 Task: Look for products with watermelon flavor in the category "Powdered Energy Drinks".
Action: Mouse pressed left at (25, 112)
Screenshot: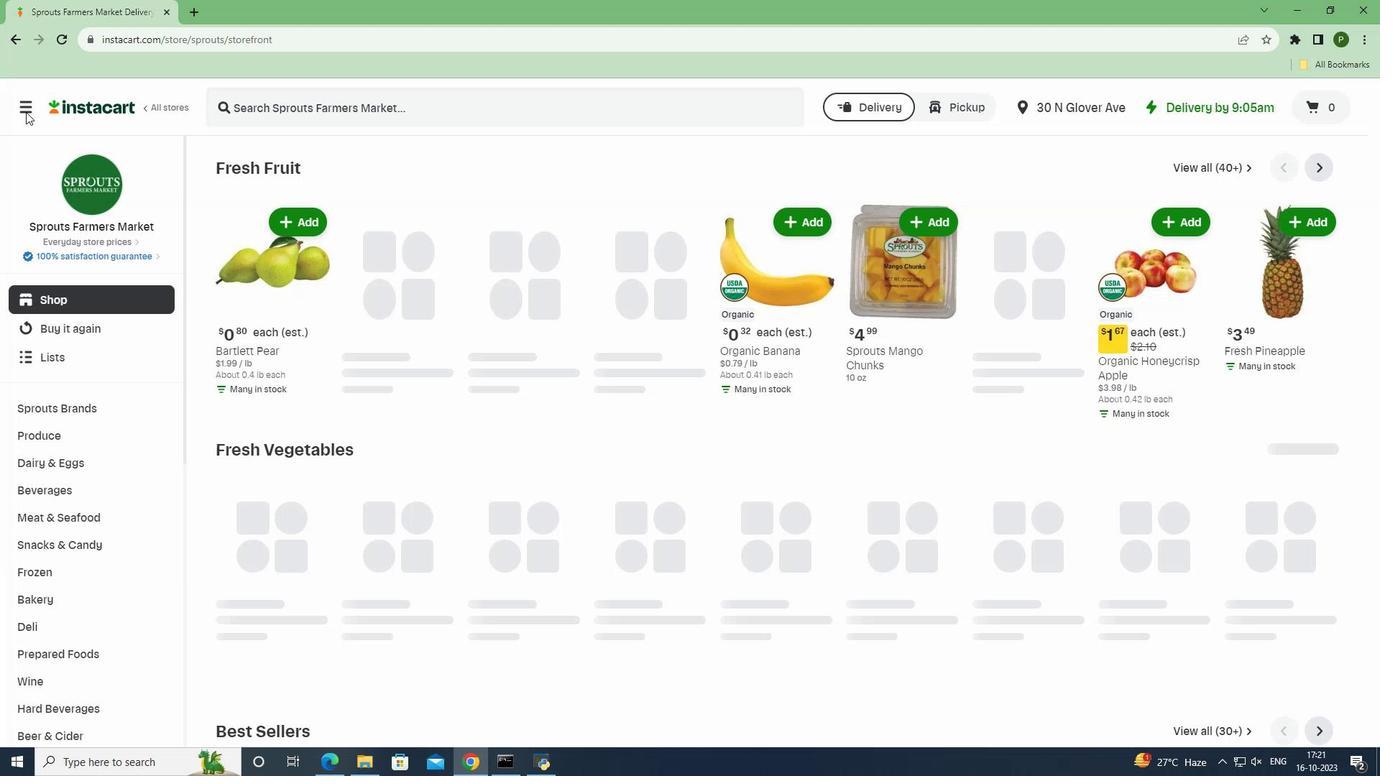 
Action: Mouse moved to (42, 384)
Screenshot: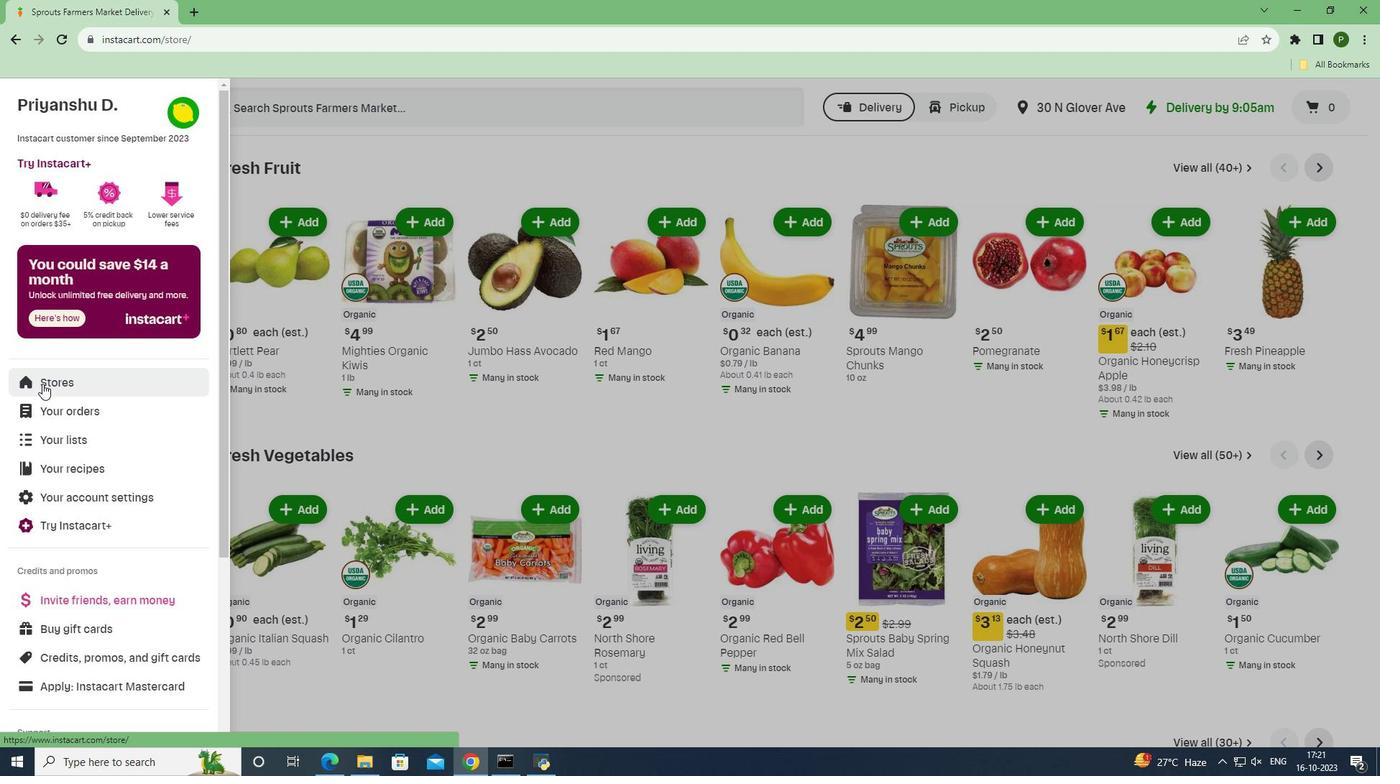
Action: Mouse pressed left at (42, 384)
Screenshot: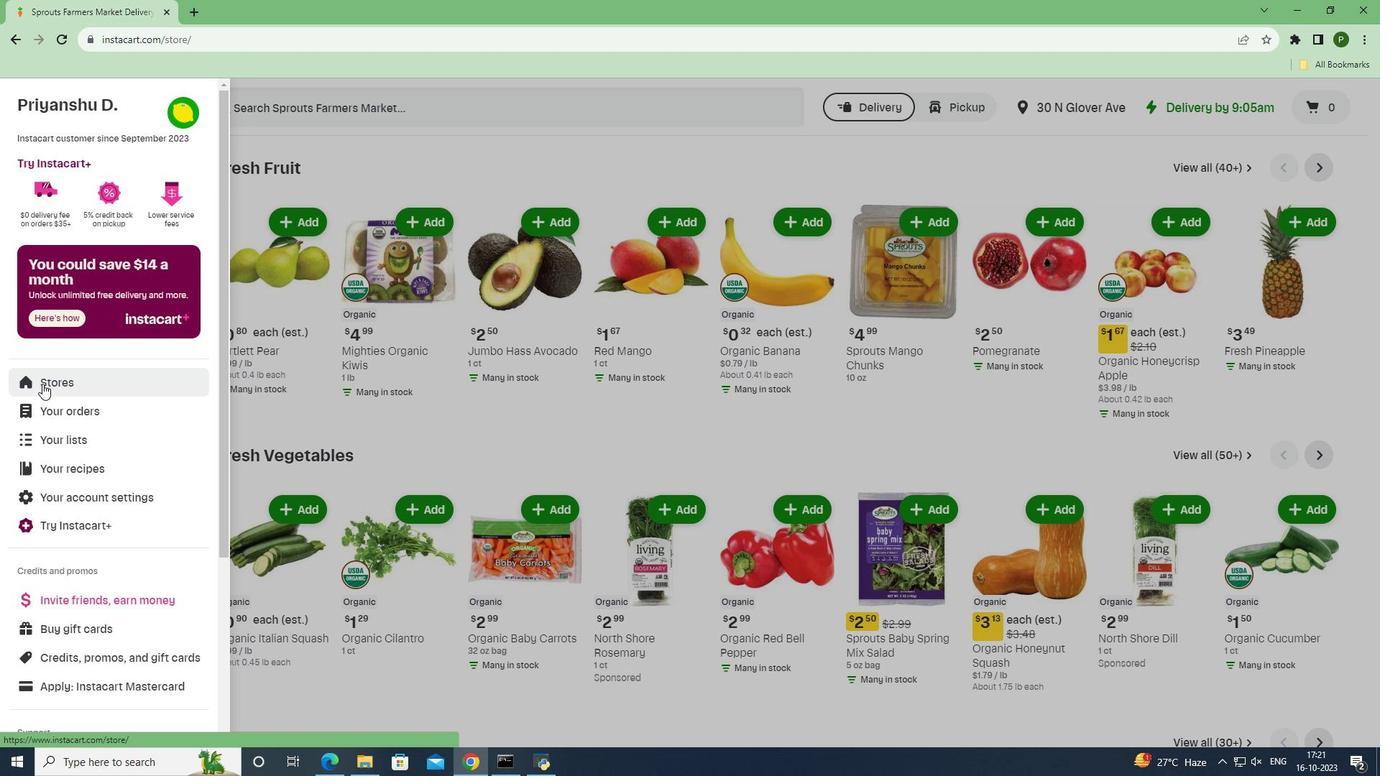 
Action: Mouse moved to (325, 166)
Screenshot: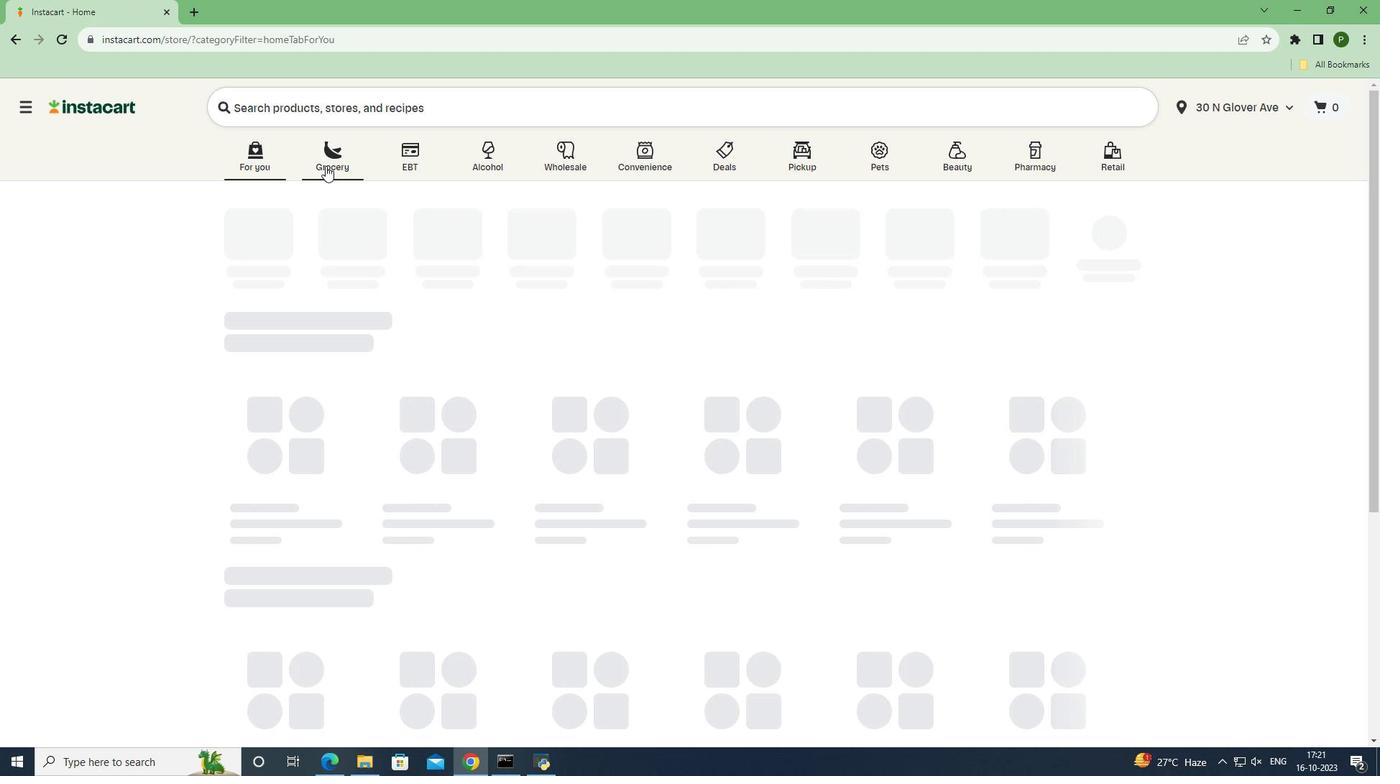 
Action: Mouse pressed left at (325, 166)
Screenshot: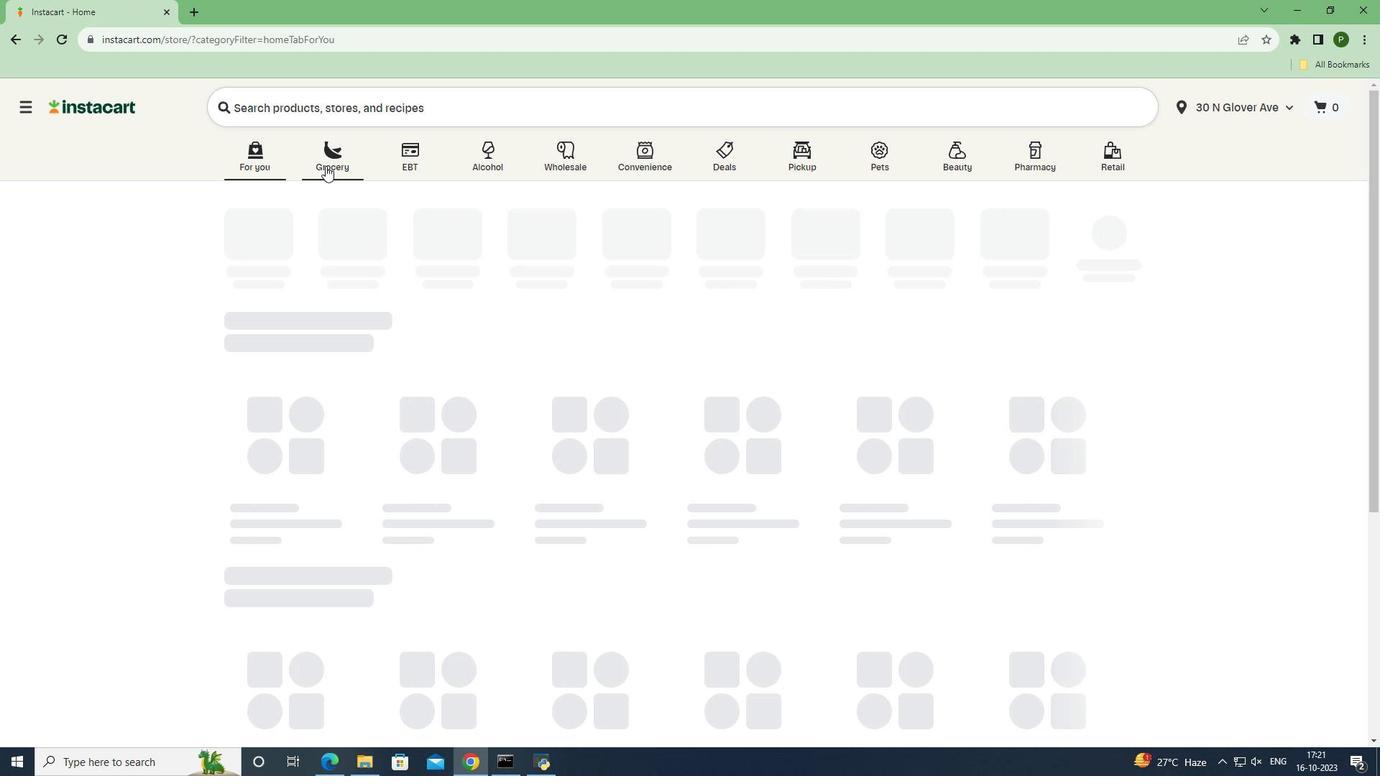 
Action: Mouse moved to (873, 339)
Screenshot: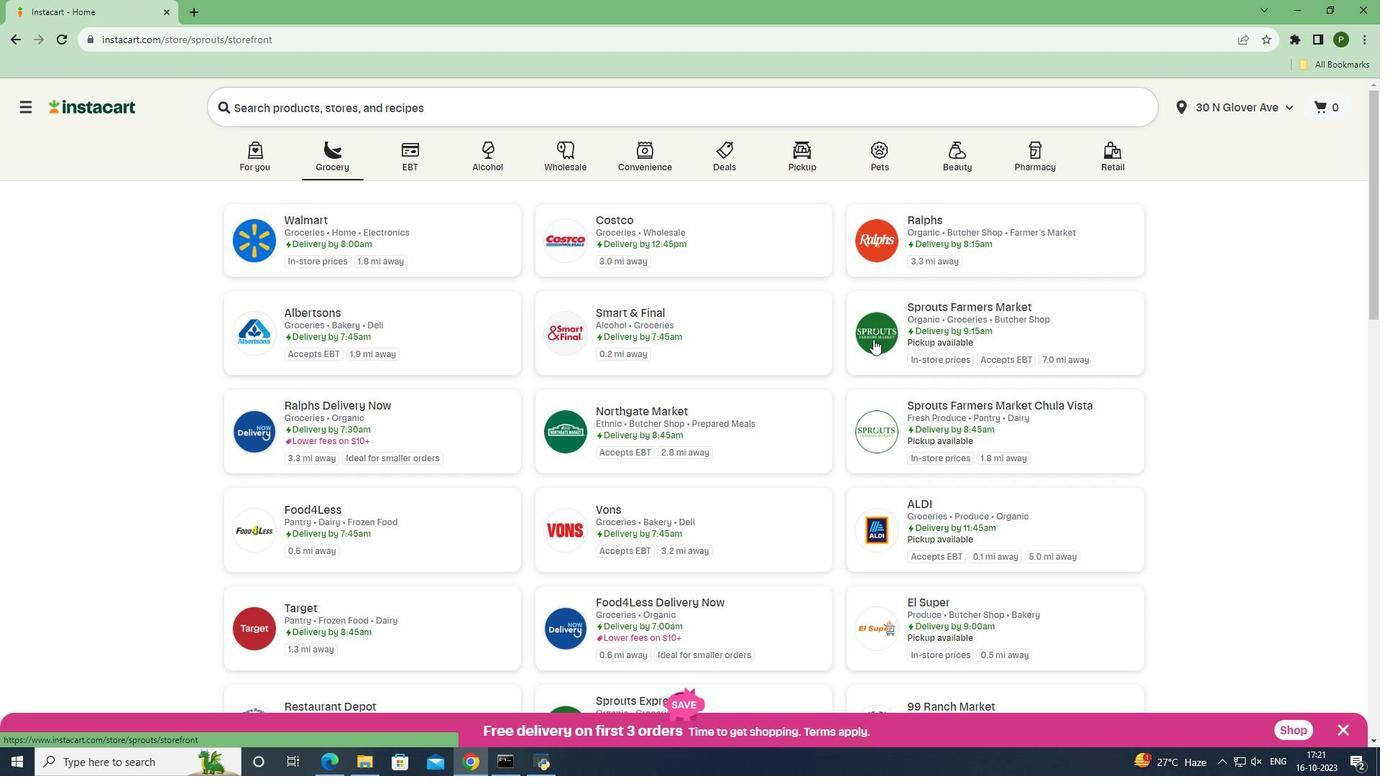 
Action: Mouse pressed left at (873, 339)
Screenshot: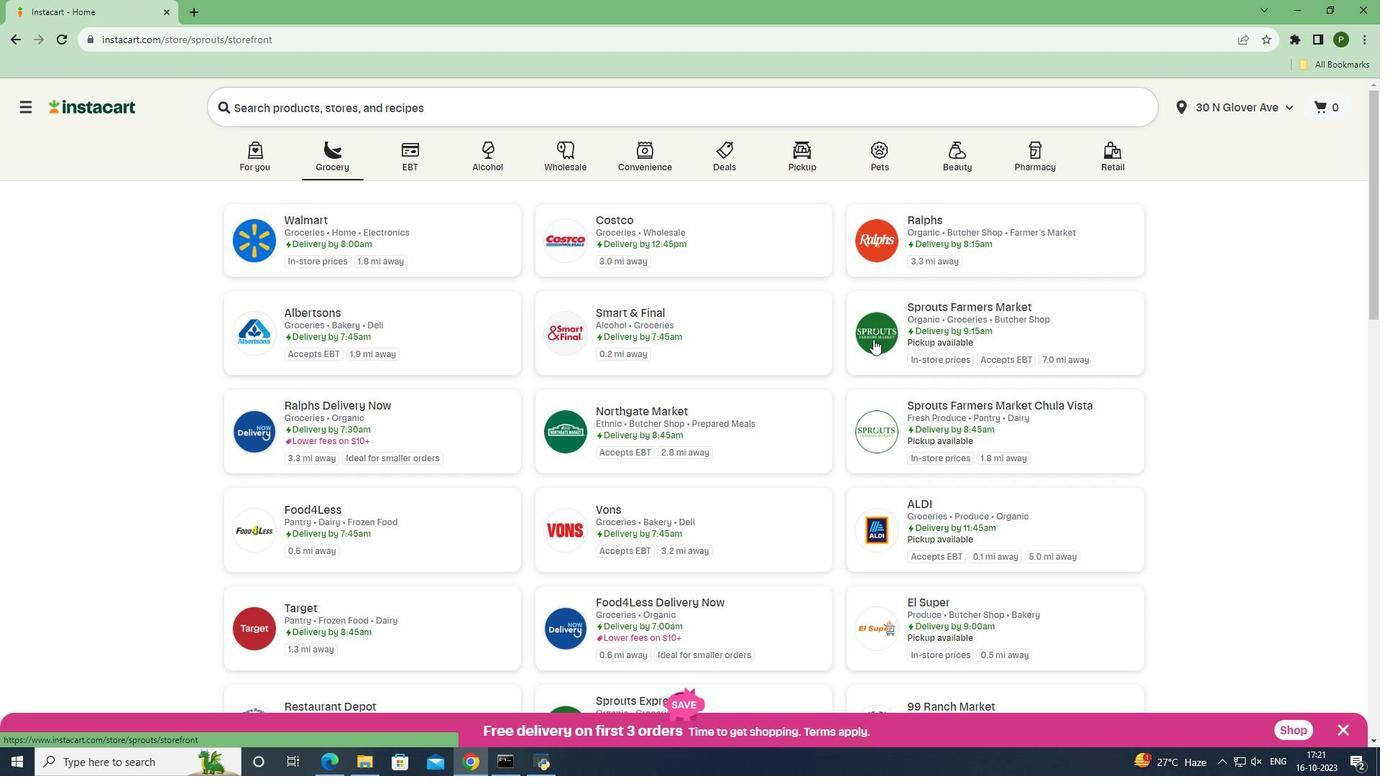 
Action: Mouse moved to (66, 496)
Screenshot: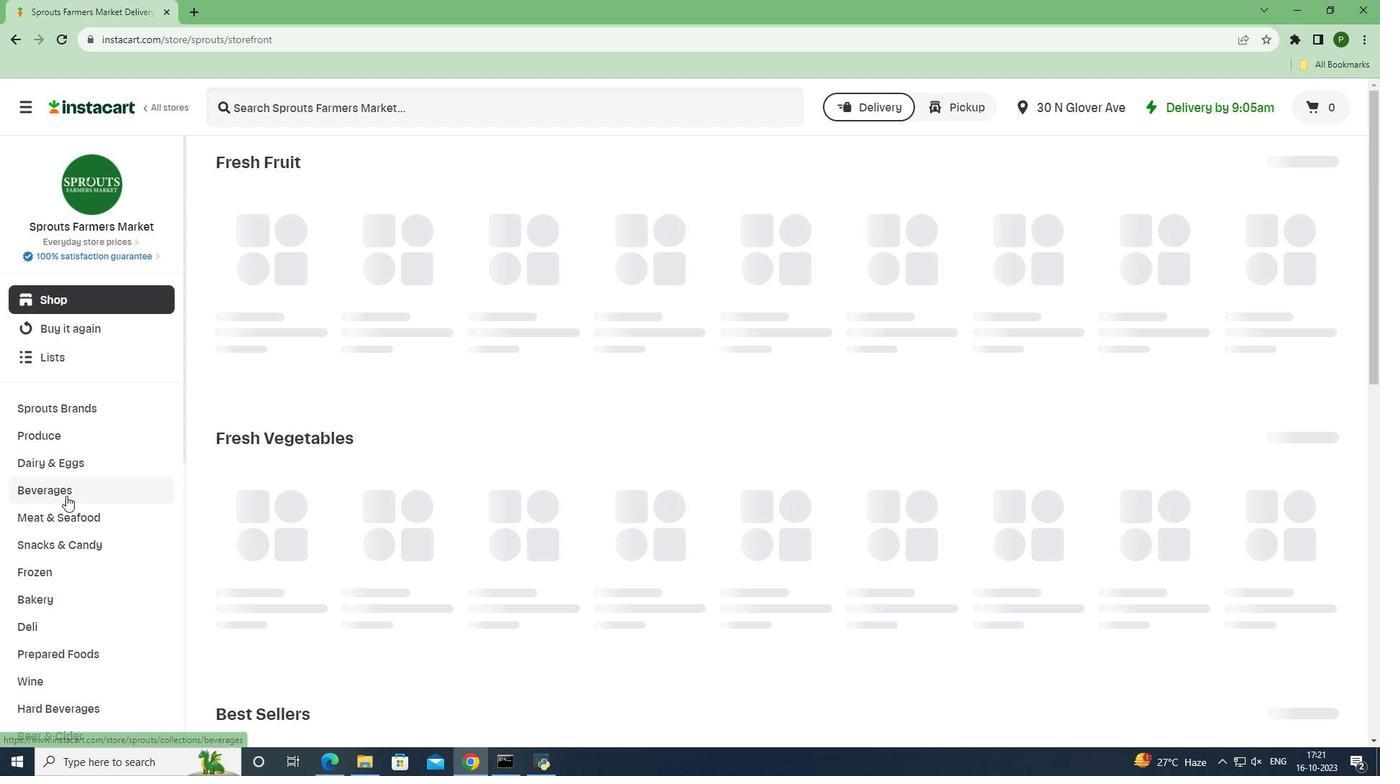 
Action: Mouse pressed left at (66, 496)
Screenshot: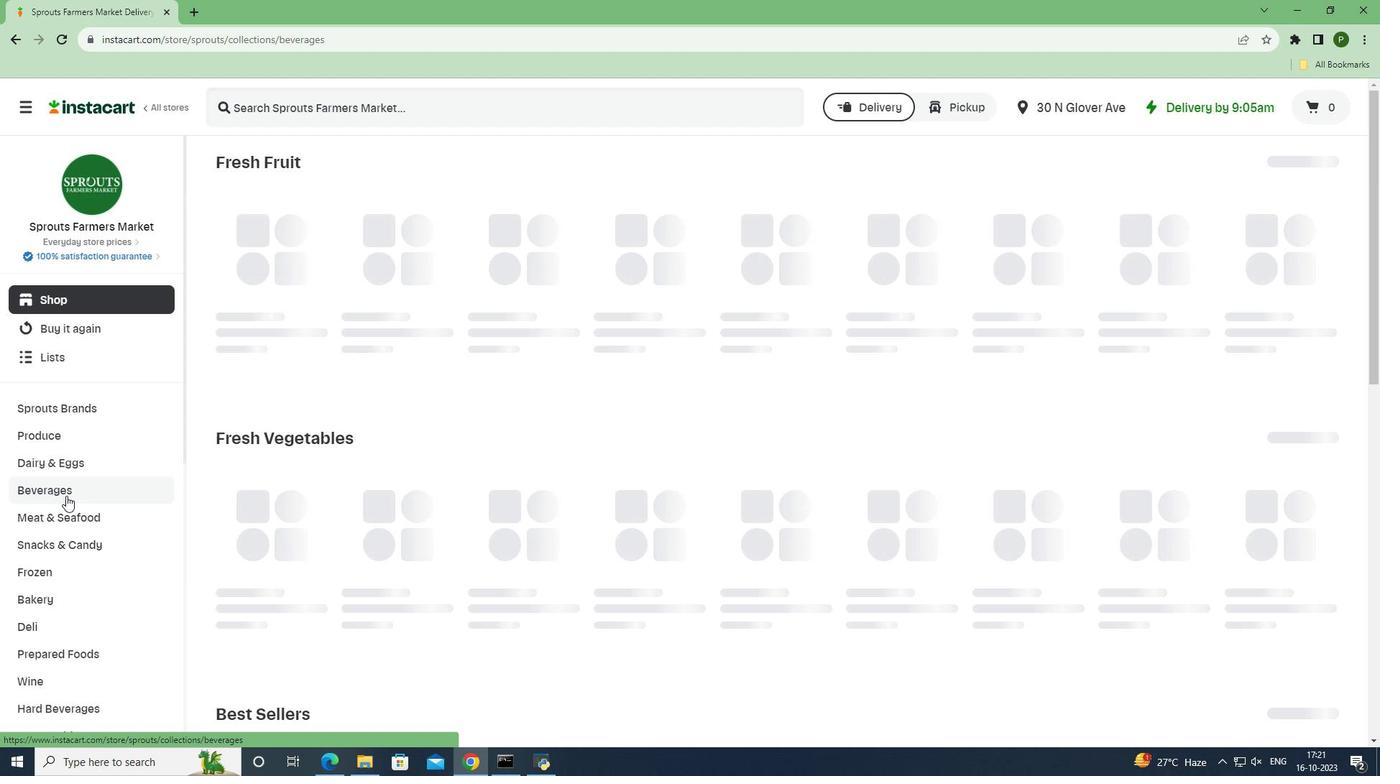 
Action: Mouse moved to (1296, 200)
Screenshot: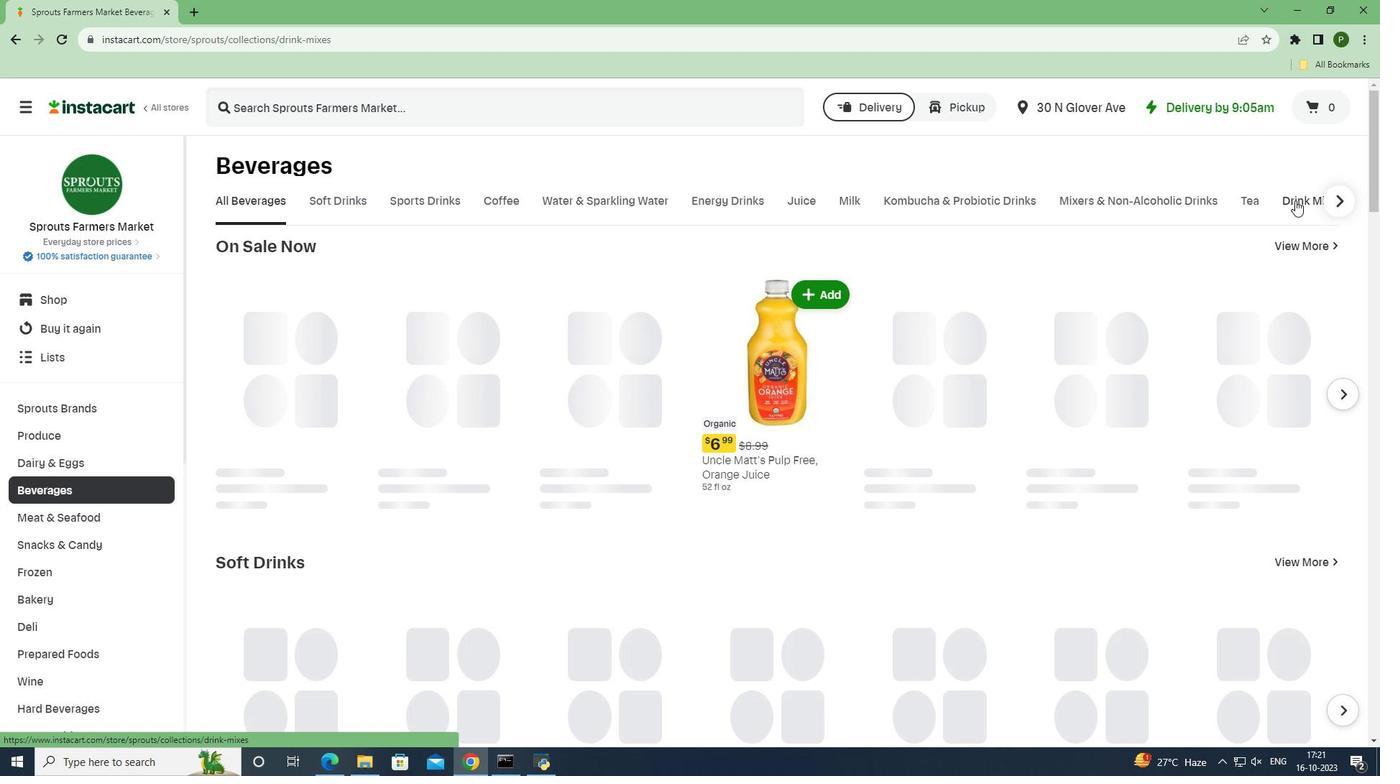 
Action: Mouse pressed left at (1296, 200)
Screenshot: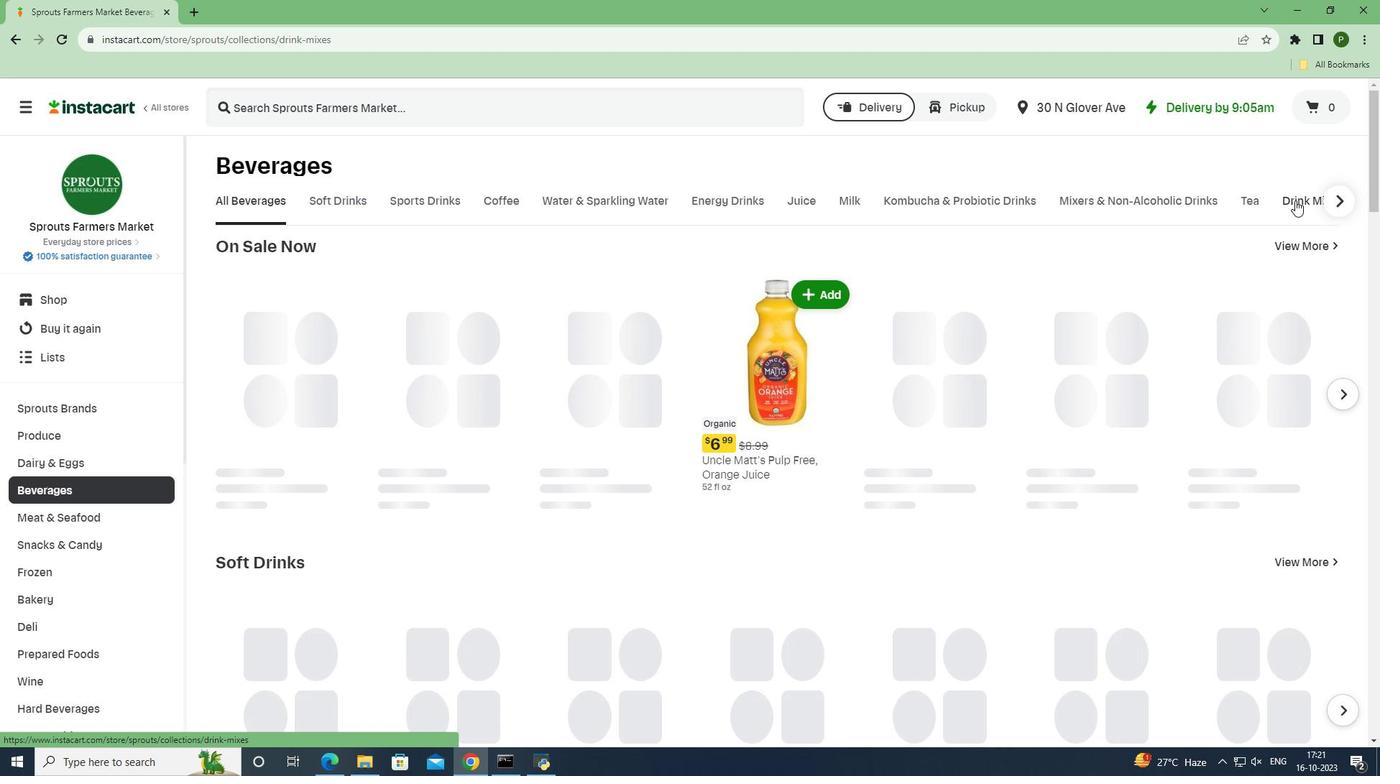 
Action: Mouse moved to (750, 269)
Screenshot: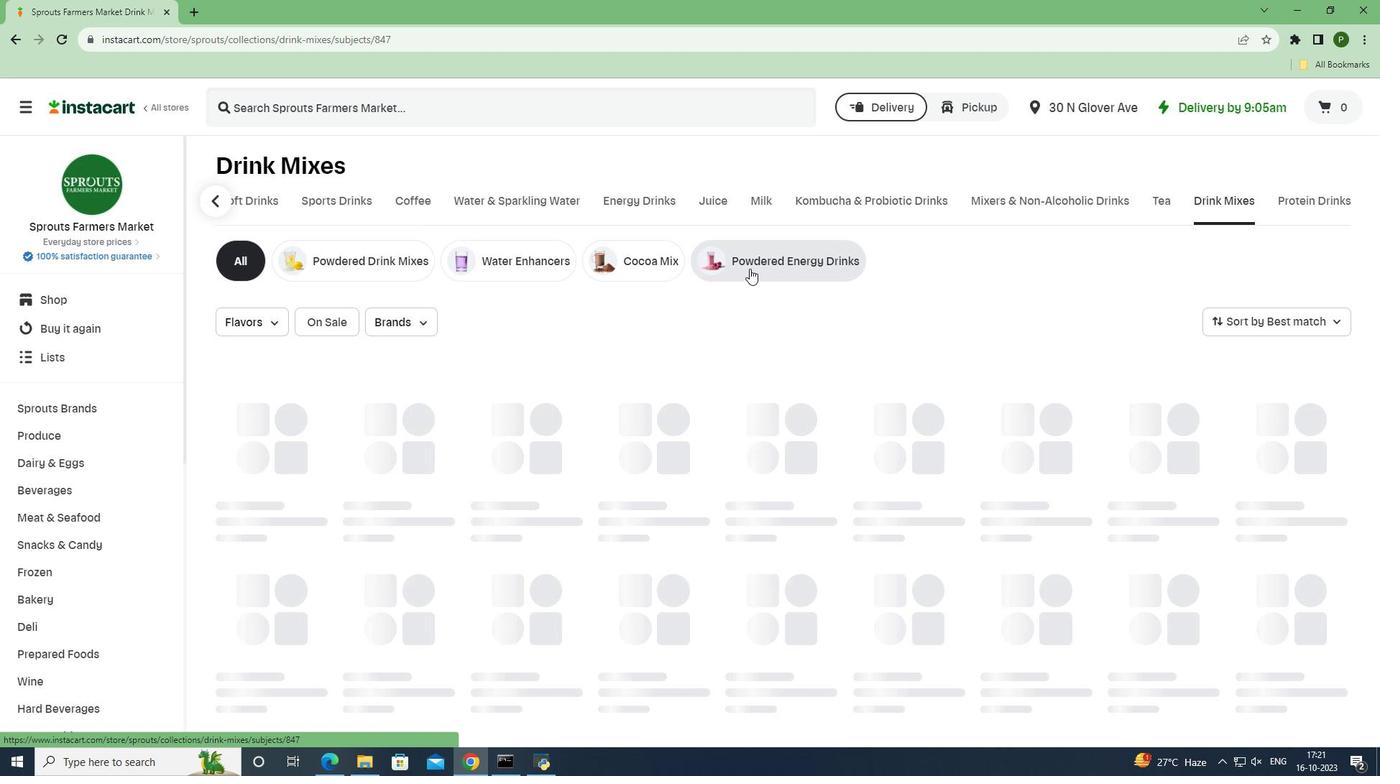 
Action: Mouse pressed left at (750, 269)
Screenshot: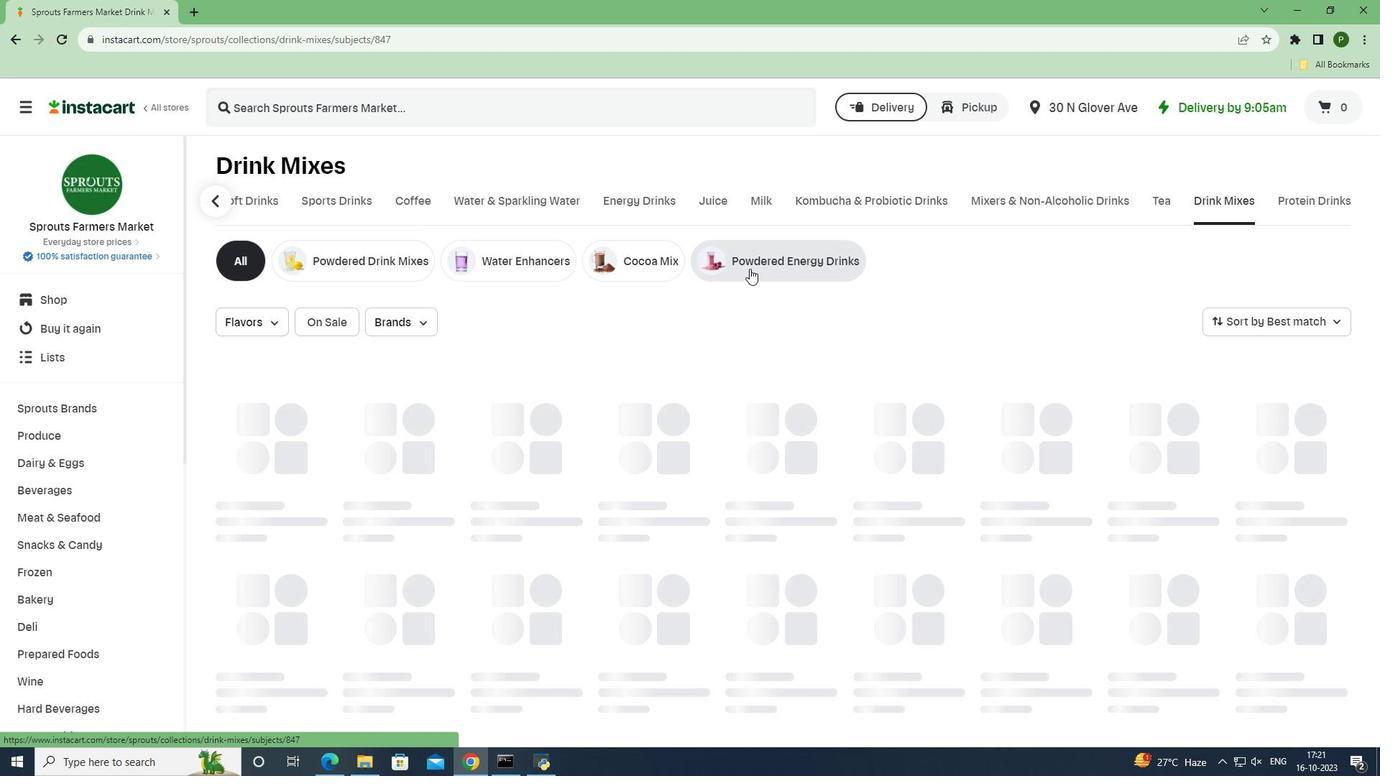 
Action: Mouse moved to (253, 320)
Screenshot: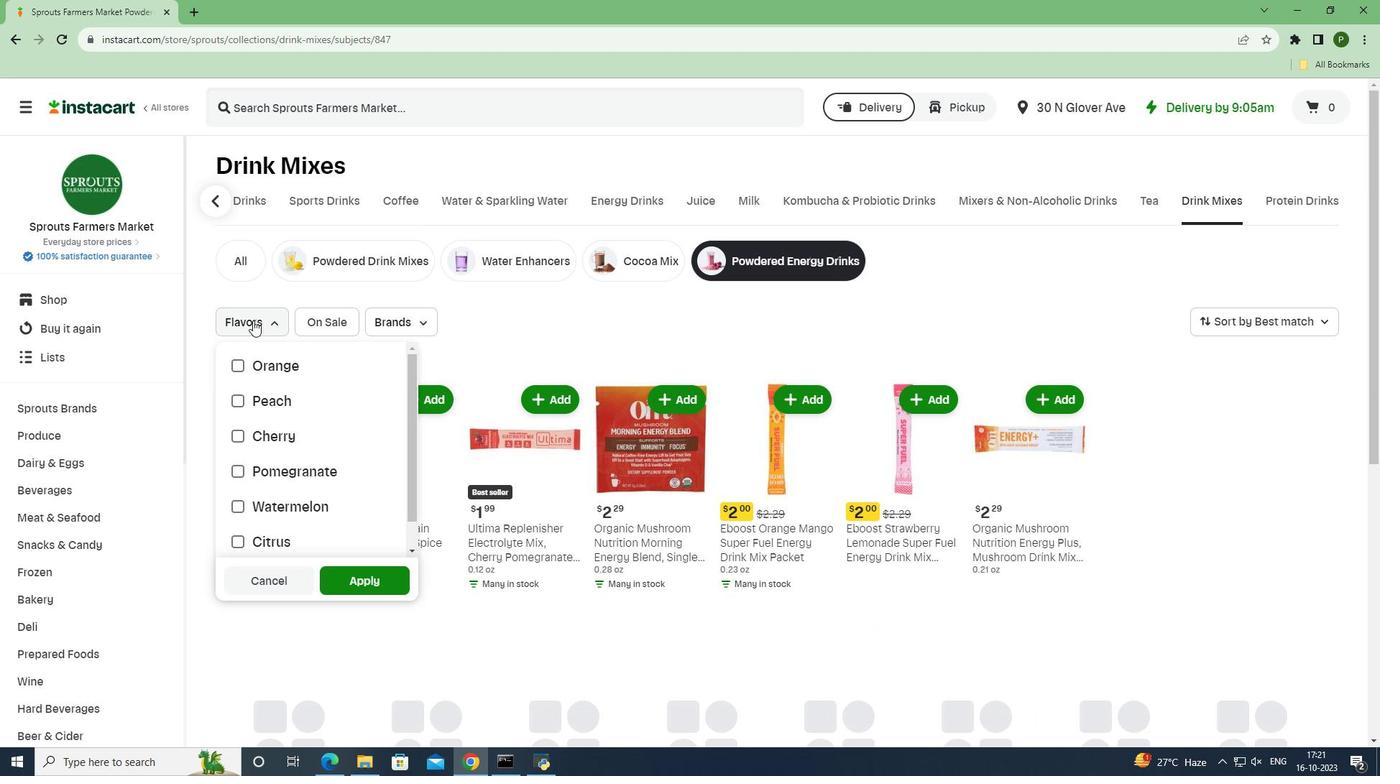 
Action: Mouse pressed left at (253, 320)
Screenshot: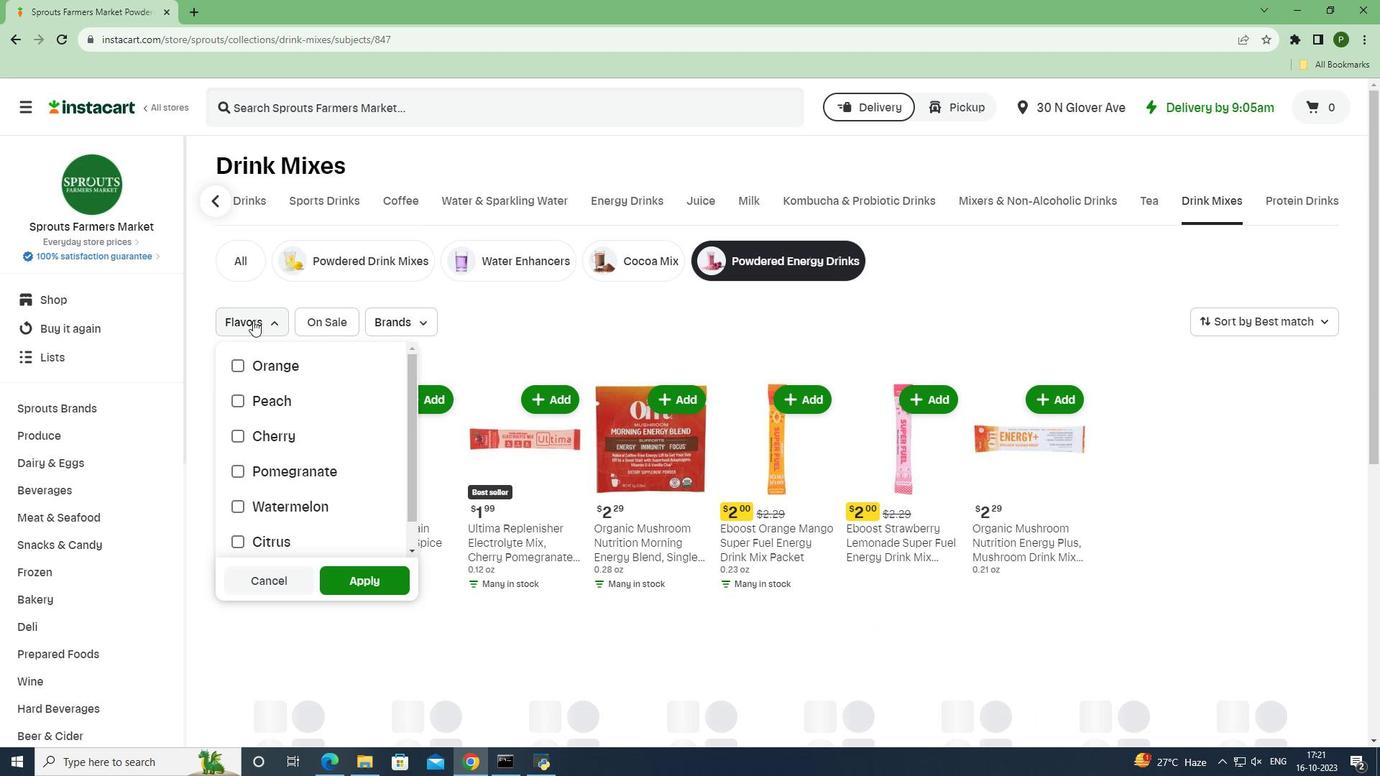 
Action: Mouse moved to (297, 503)
Screenshot: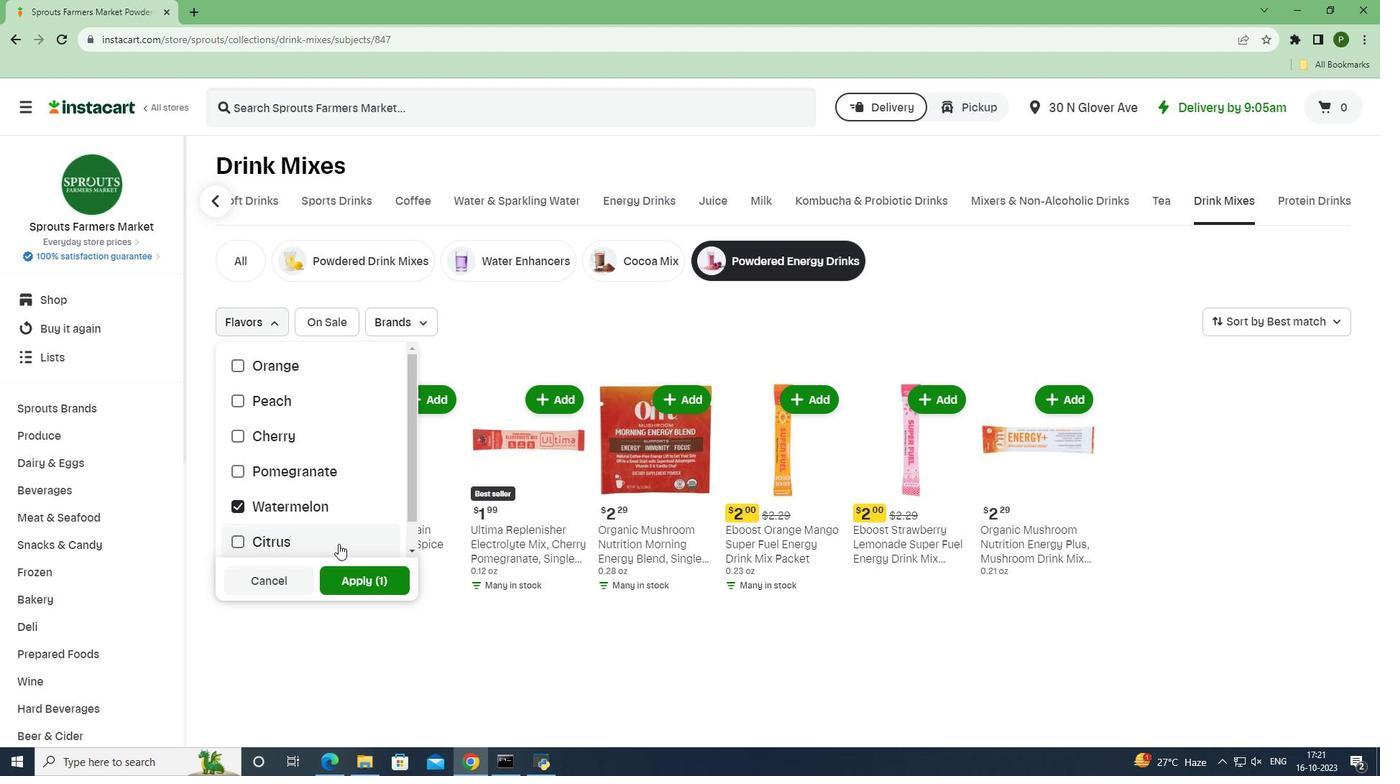 
Action: Mouse pressed left at (297, 503)
Screenshot: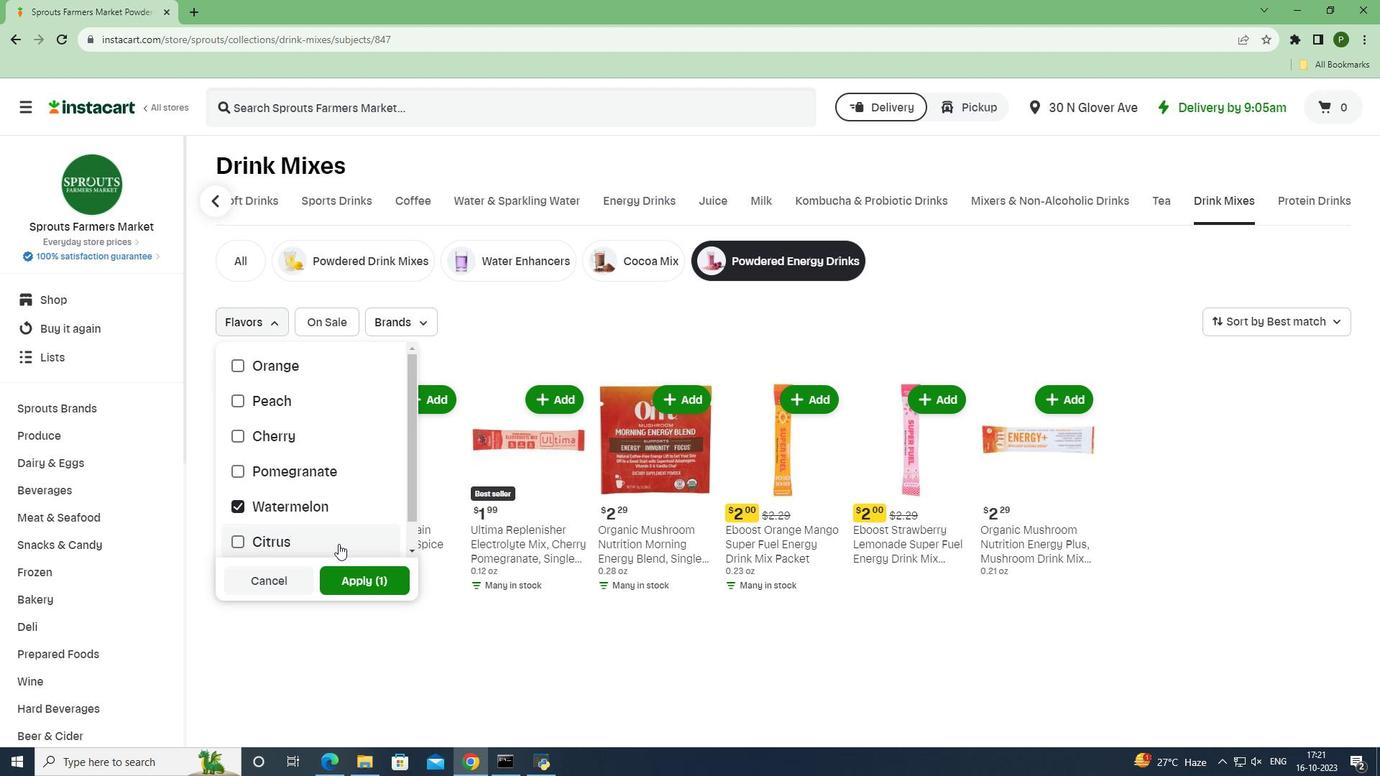 
Action: Mouse moved to (360, 577)
Screenshot: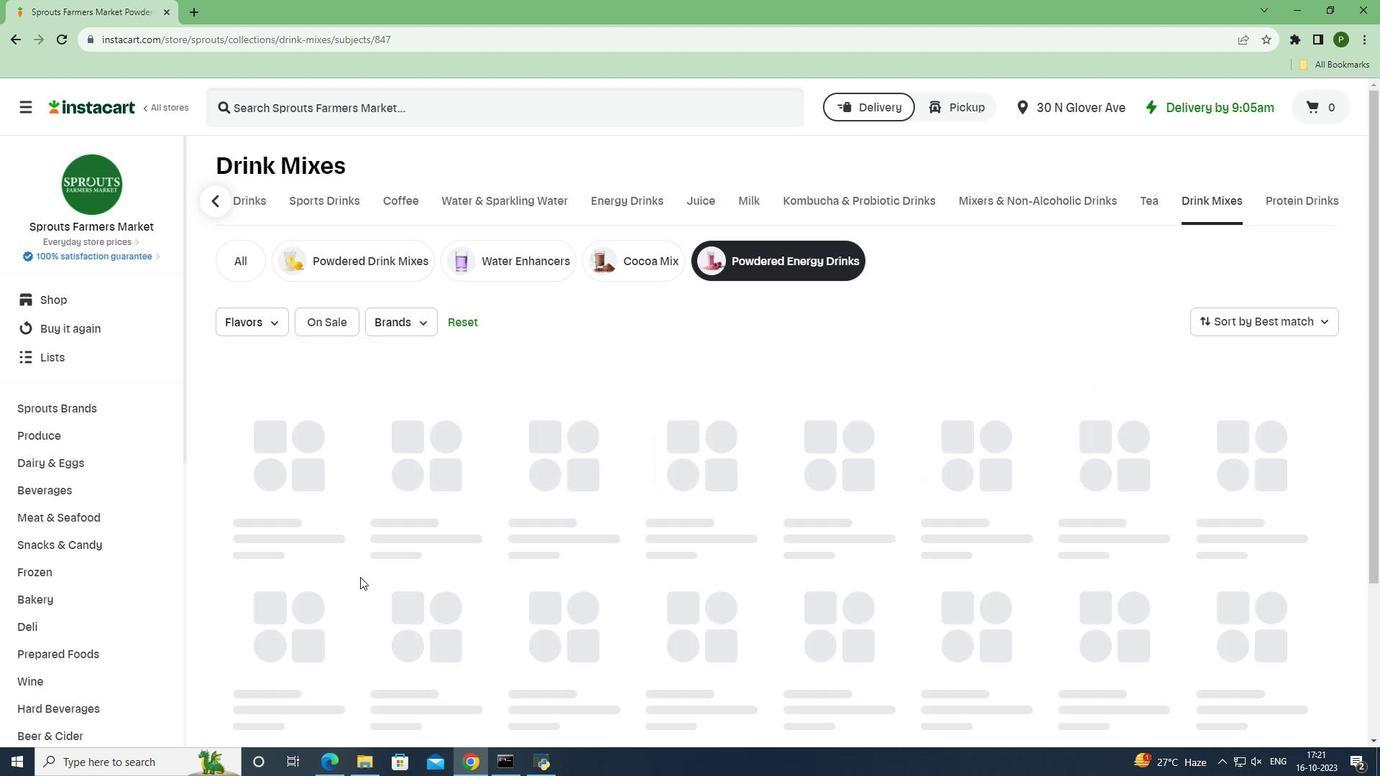 
Action: Mouse pressed left at (360, 577)
Screenshot: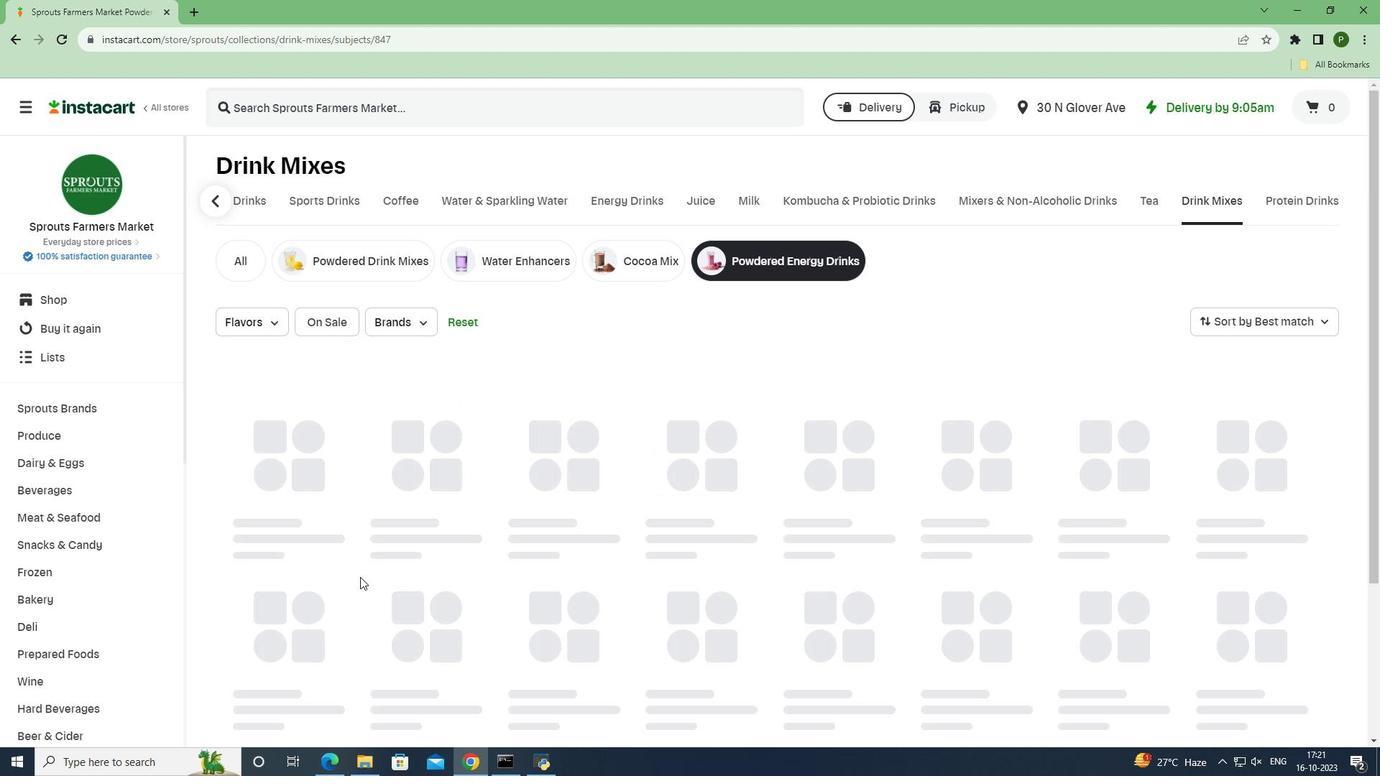 
Action: Mouse moved to (508, 492)
Screenshot: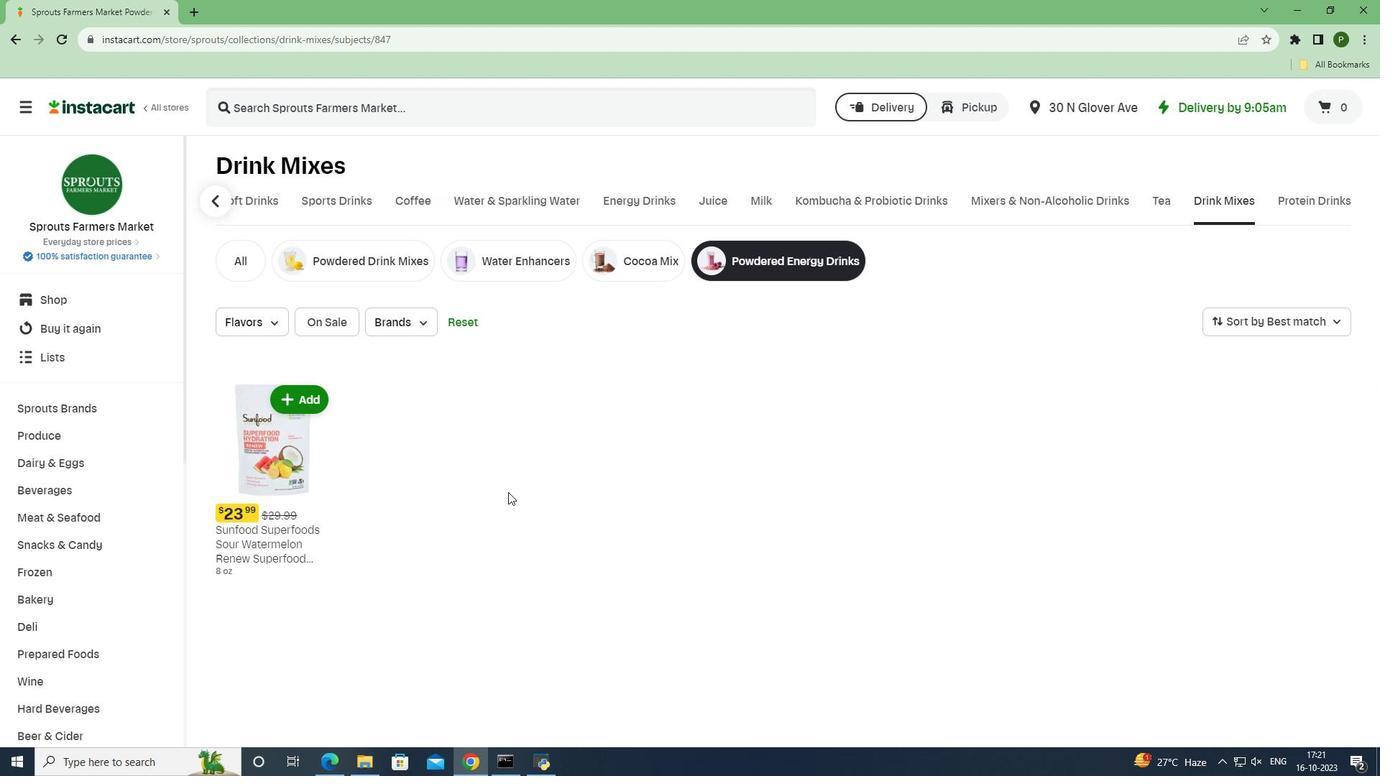 
